 Task: Change  the formatting of the data to 'Which is Greater than 10 'In conditional formating, put the option 'Red Text. 'add another formatting option Format As Table, insert the option 'Light Gray, Table style light 1 ', change the format of Column Width to 15In the sheet  Financial Spreadsheet Templatebook
Action: Mouse moved to (137, 161)
Screenshot: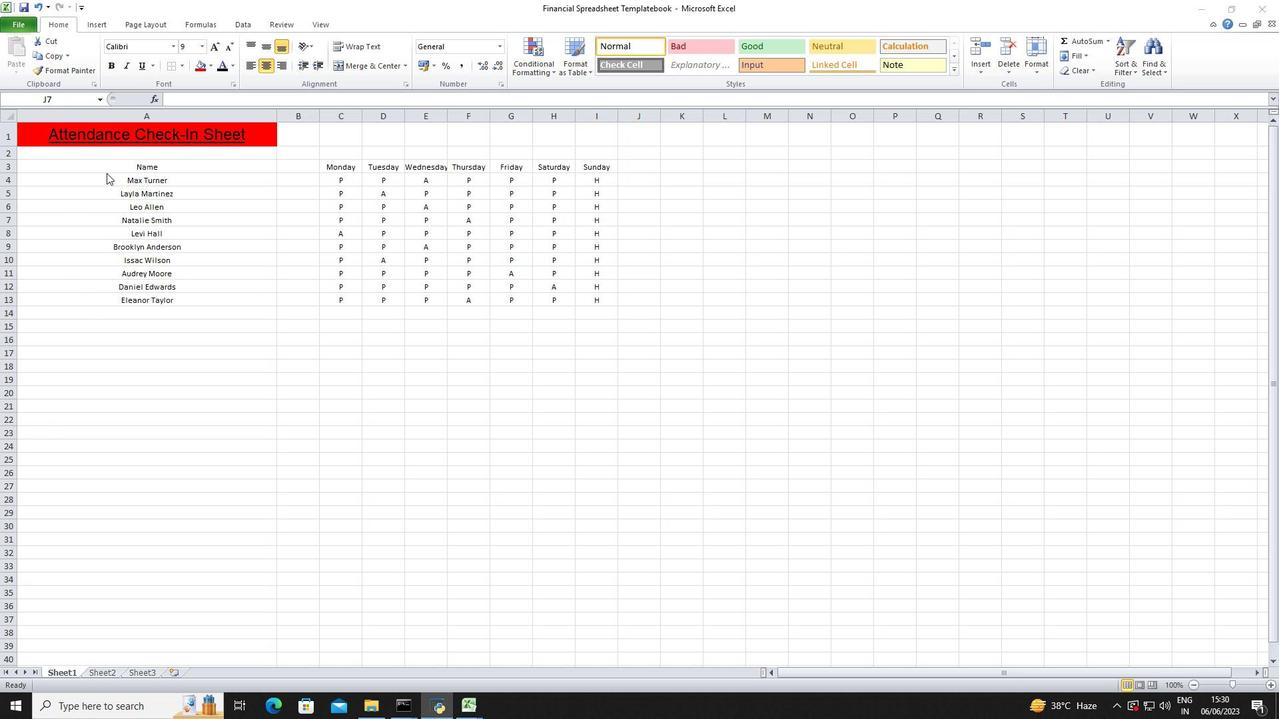 
Action: Mouse pressed left at (137, 161)
Screenshot: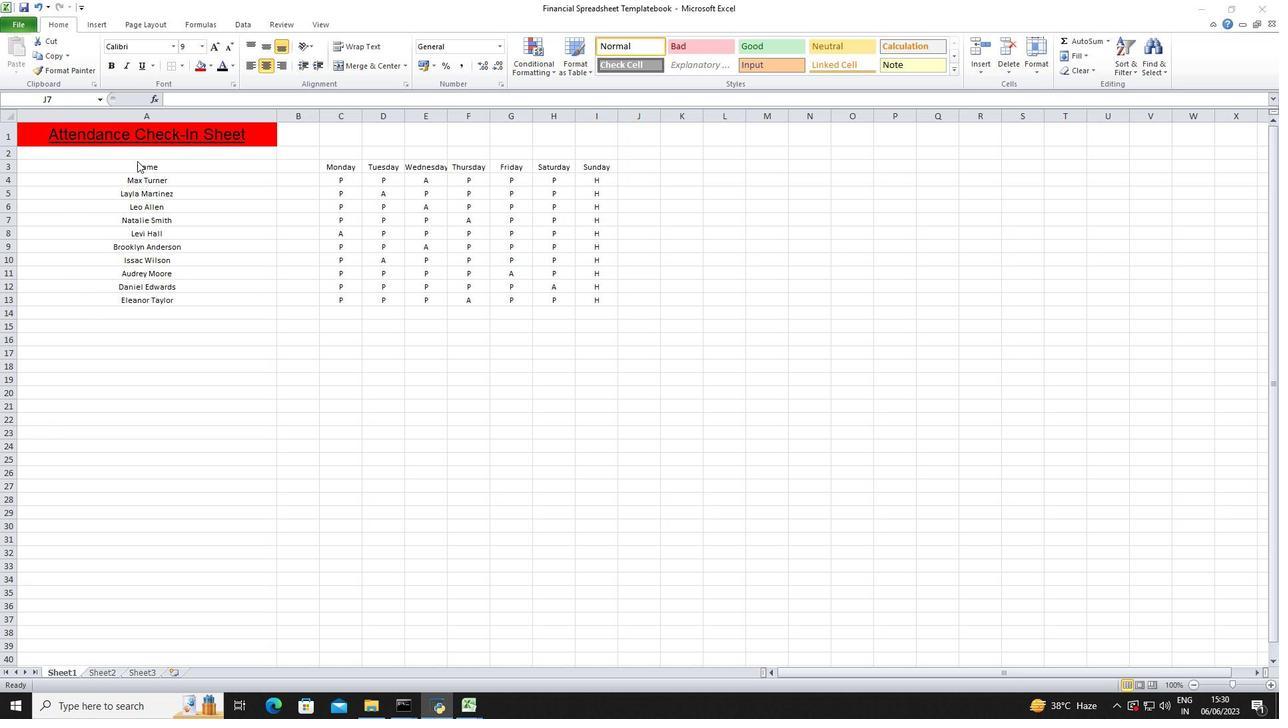 
Action: Mouse moved to (135, 163)
Screenshot: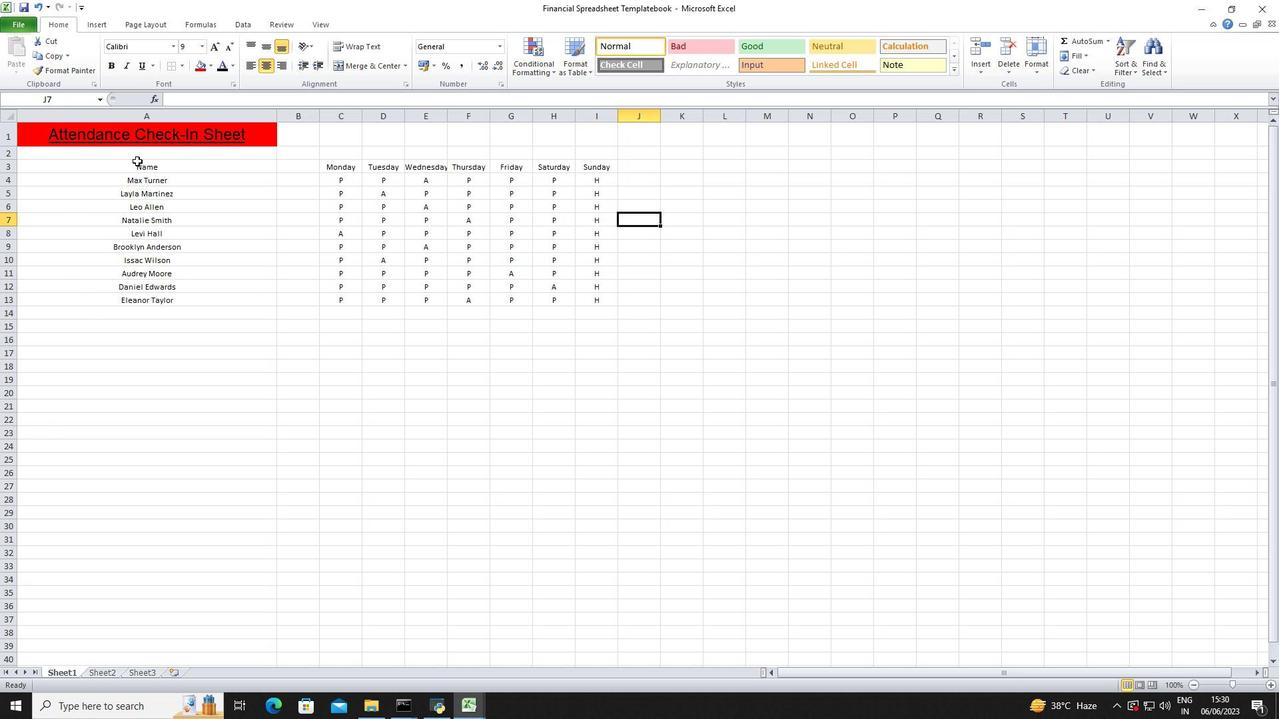 
Action: Mouse pressed left at (135, 163)
Screenshot: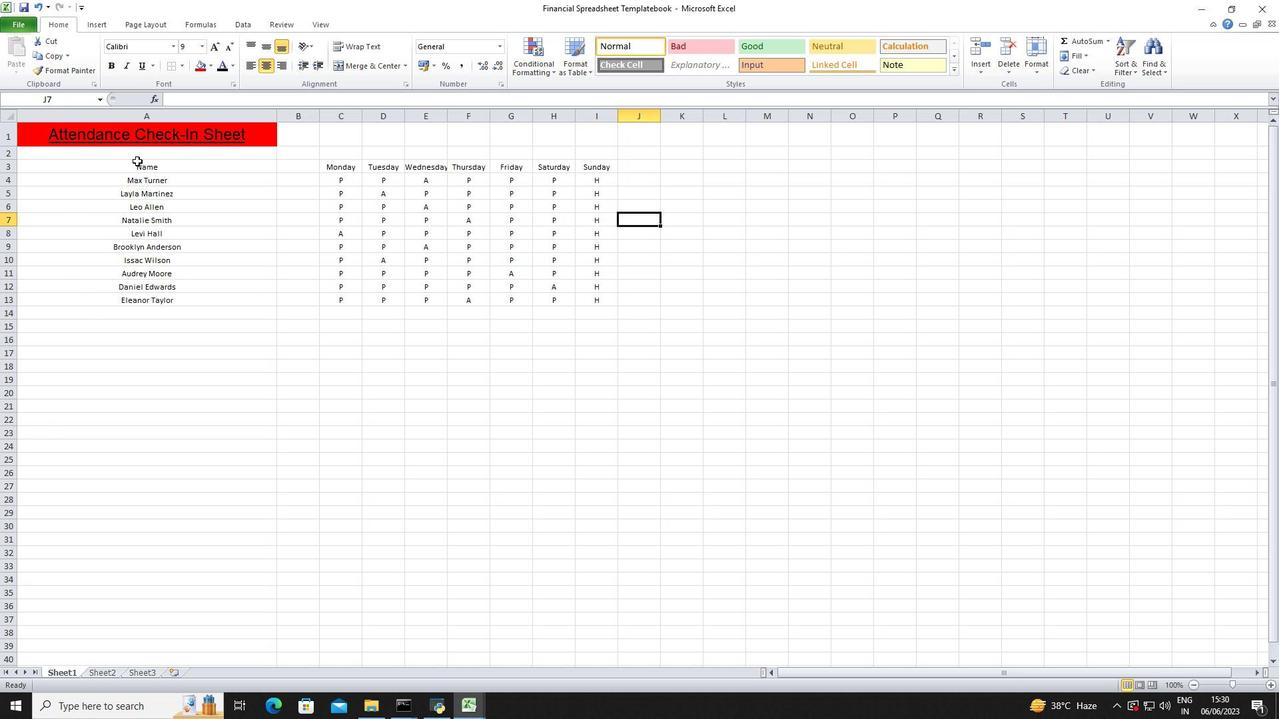 
Action: Mouse moved to (549, 74)
Screenshot: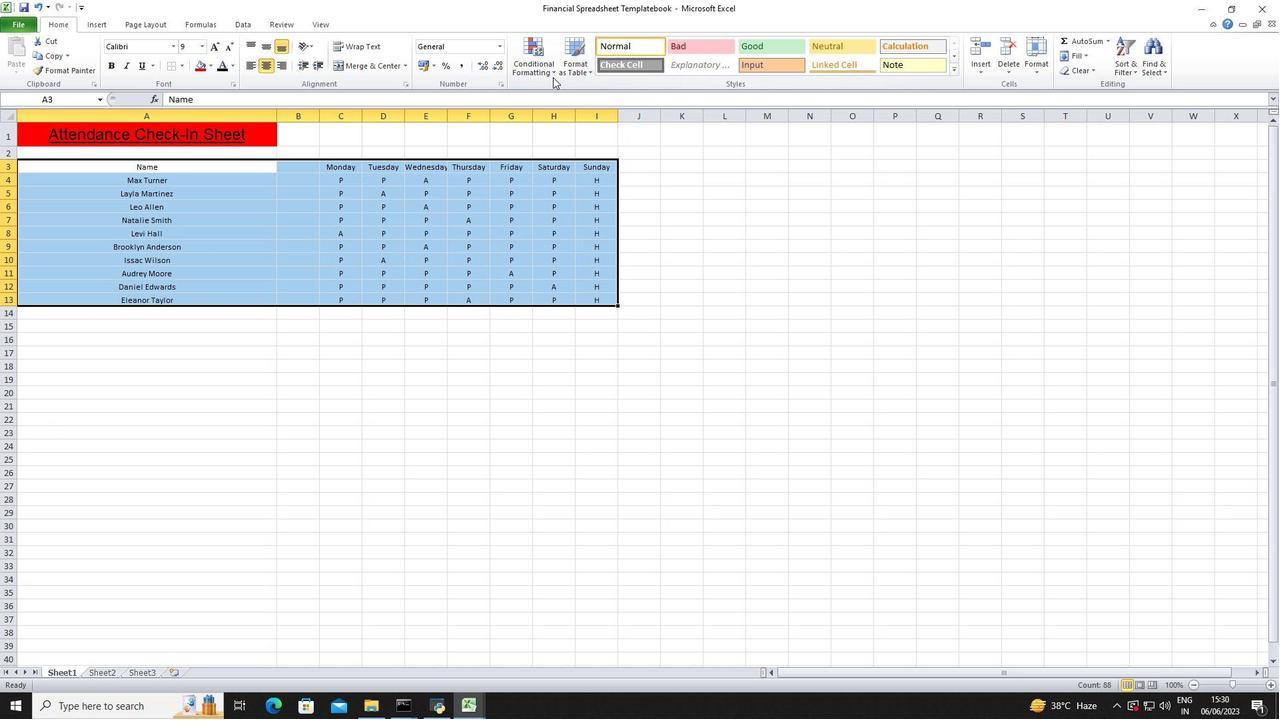 
Action: Mouse pressed left at (549, 74)
Screenshot: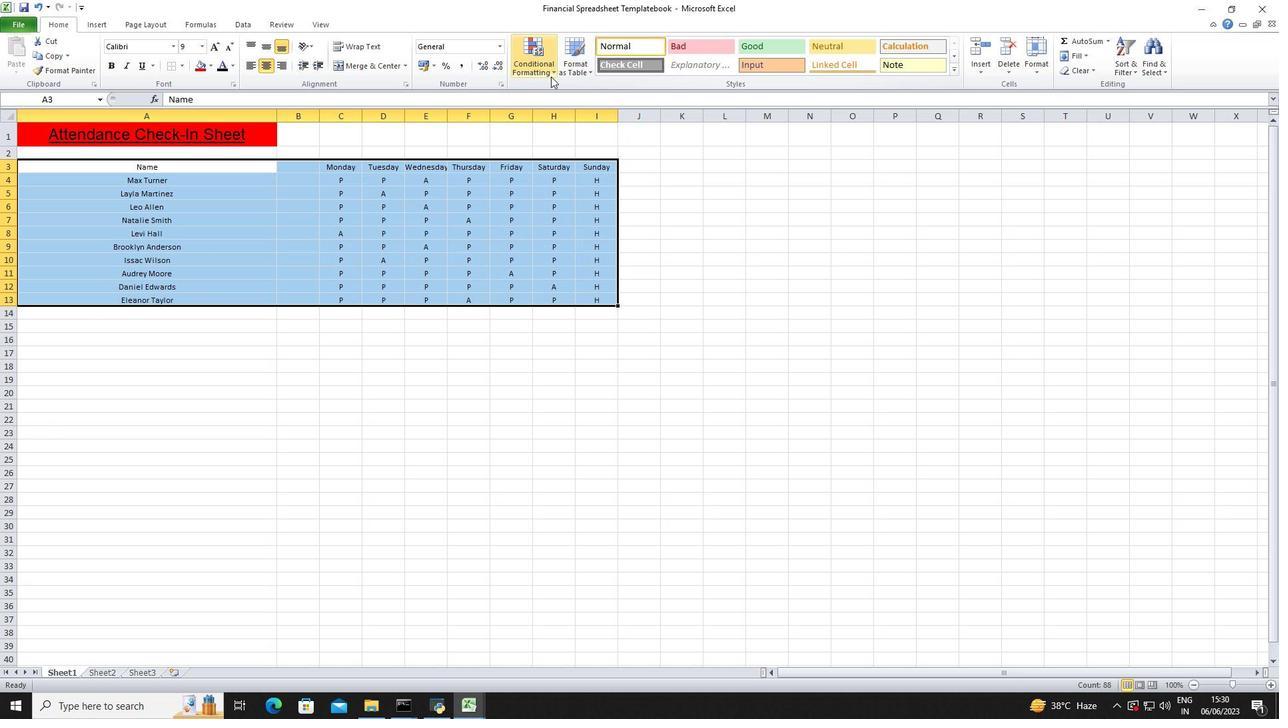 
Action: Mouse moved to (701, 92)
Screenshot: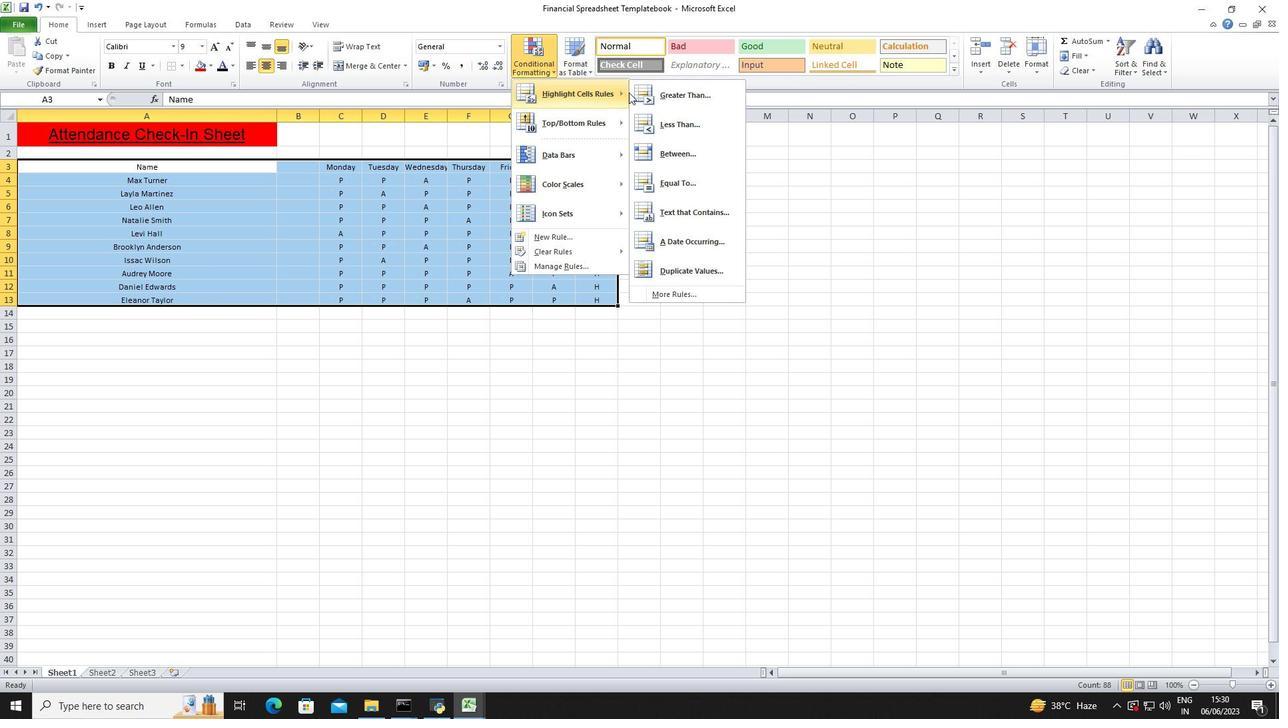 
Action: Mouse pressed left at (701, 92)
Screenshot: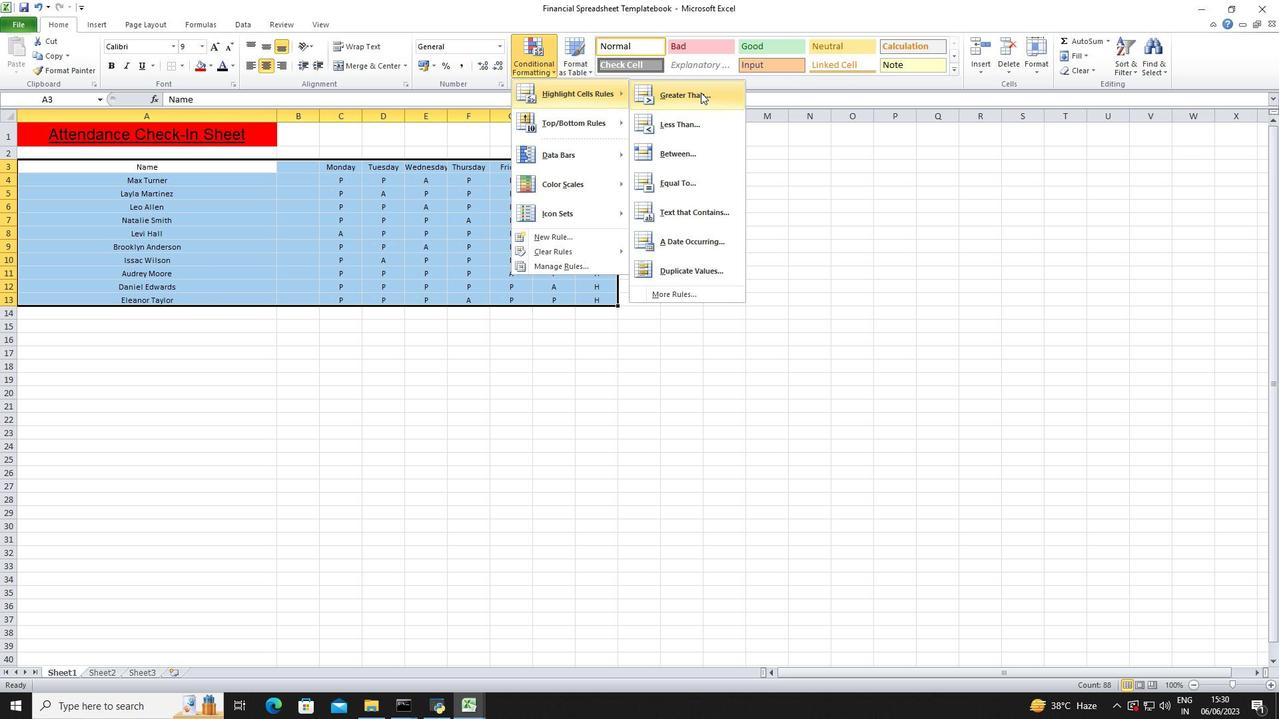 
Action: Mouse moved to (321, 293)
Screenshot: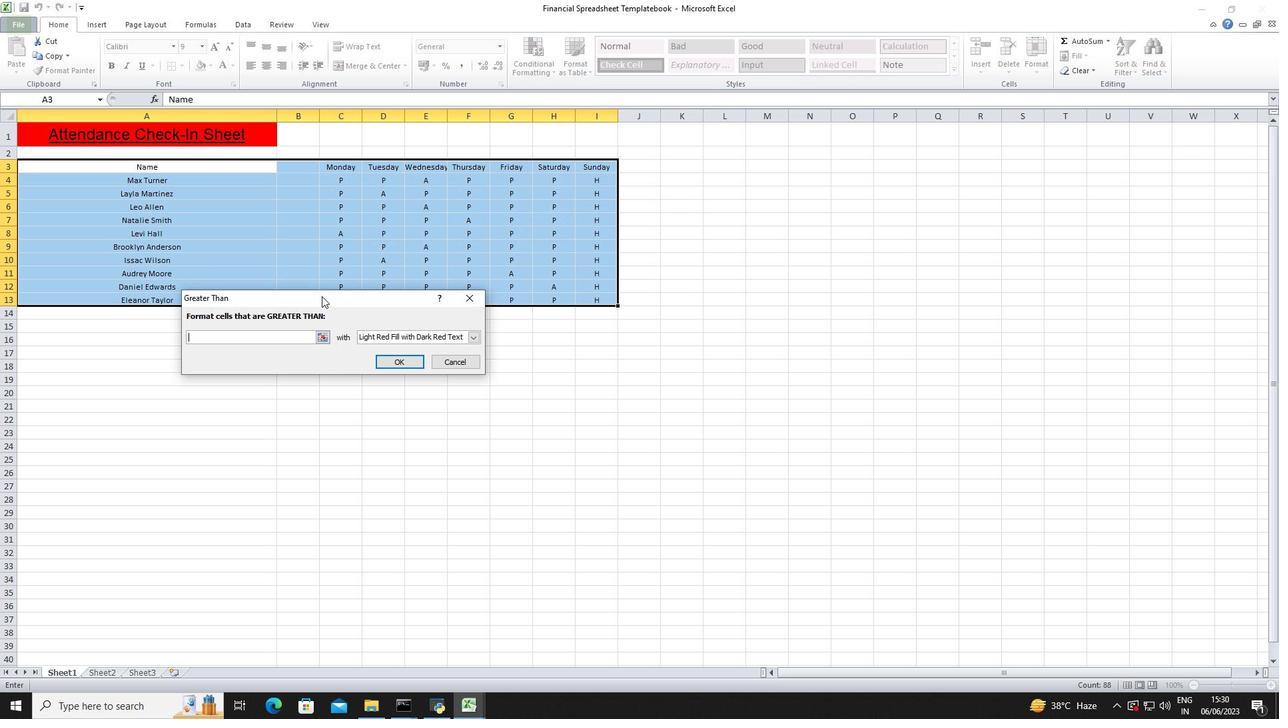 
Action: Key pressed 1
Screenshot: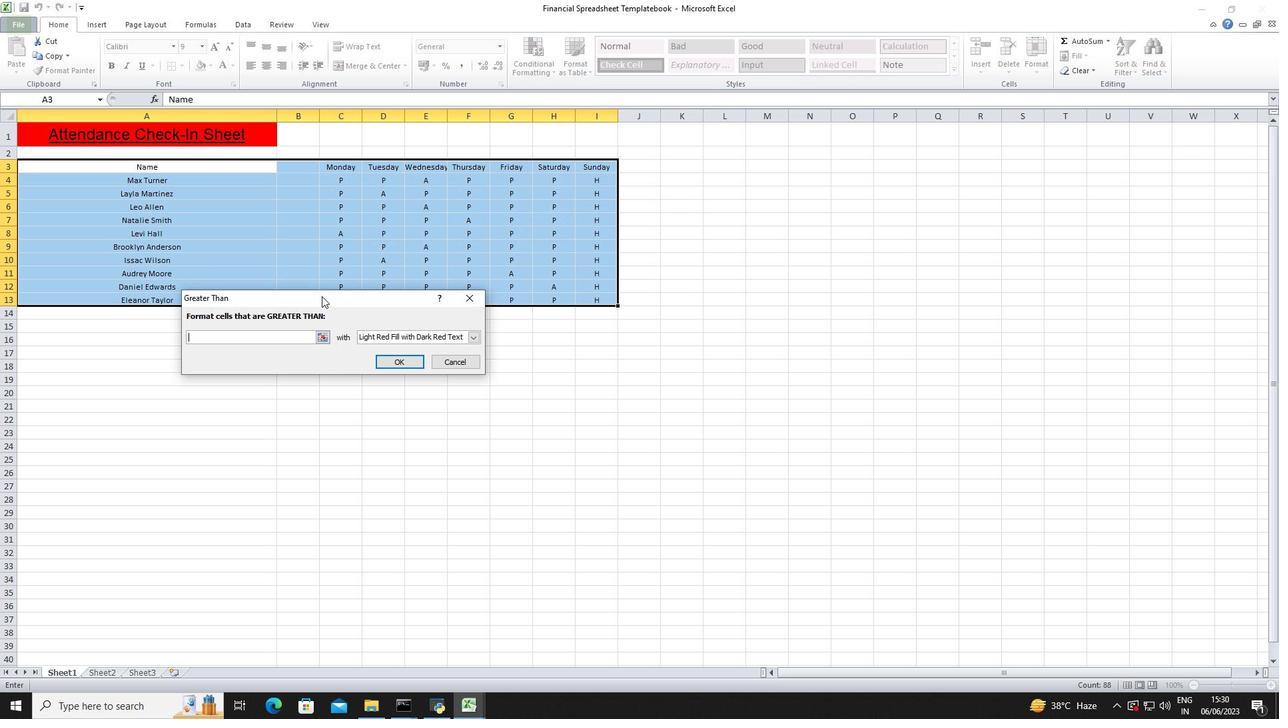 
Action: Mouse moved to (321, 293)
Screenshot: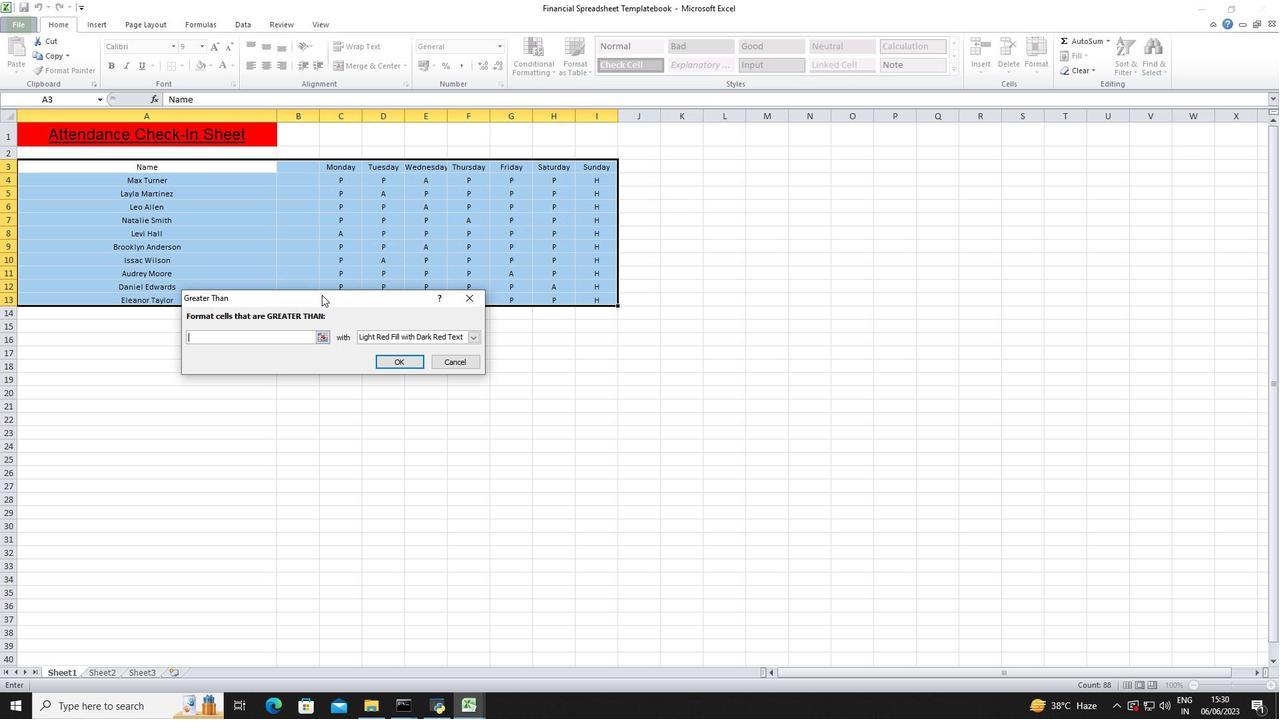 
Action: Key pressed 0
Screenshot: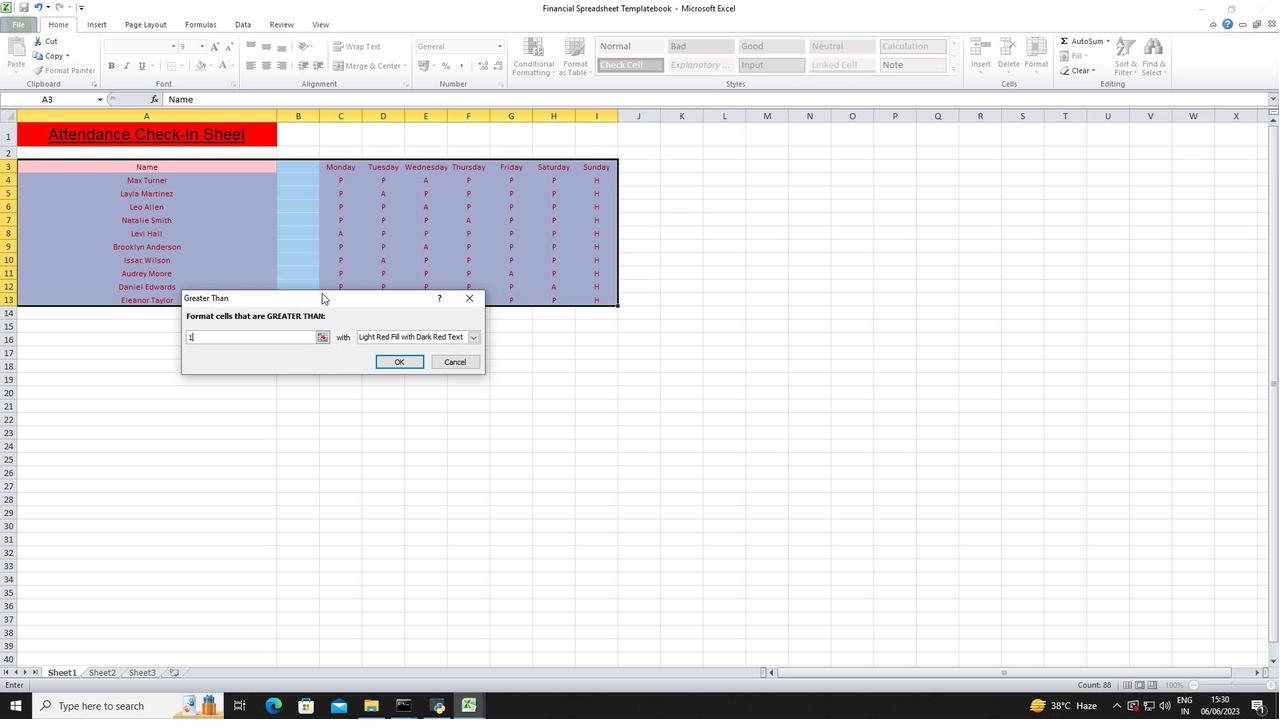 
Action: Mouse moved to (407, 338)
Screenshot: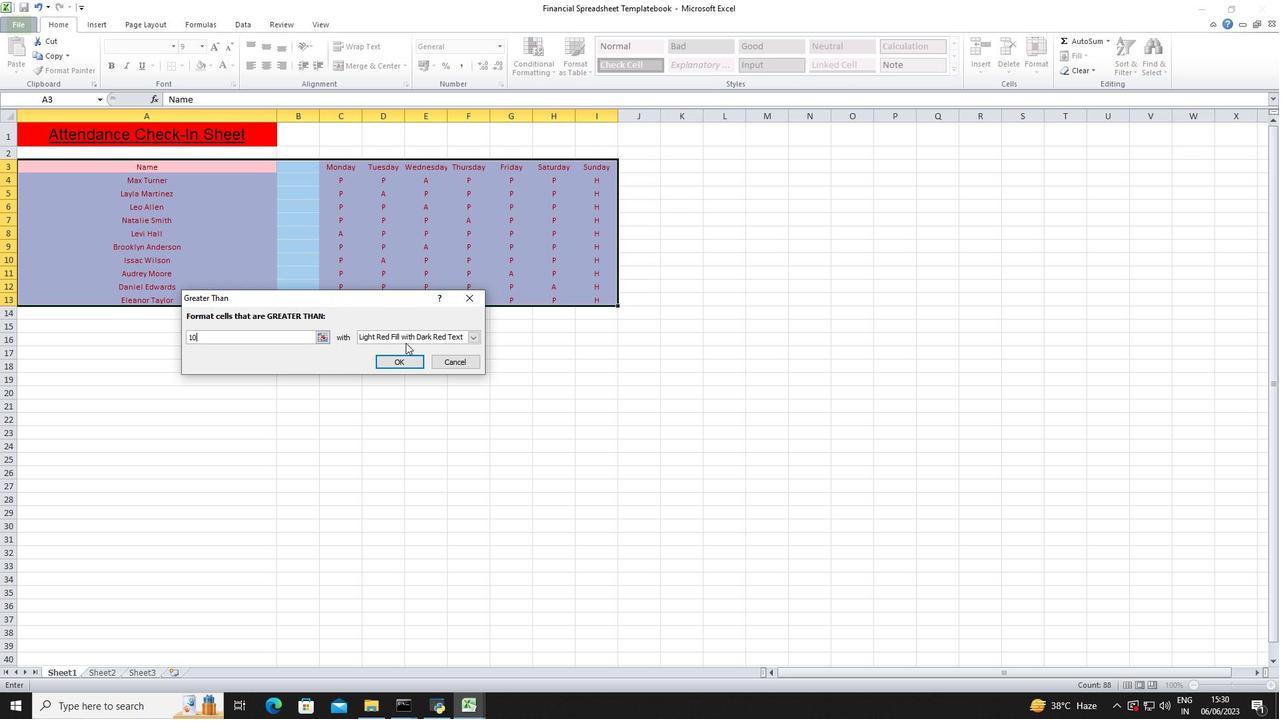 
Action: Mouse pressed left at (407, 338)
Screenshot: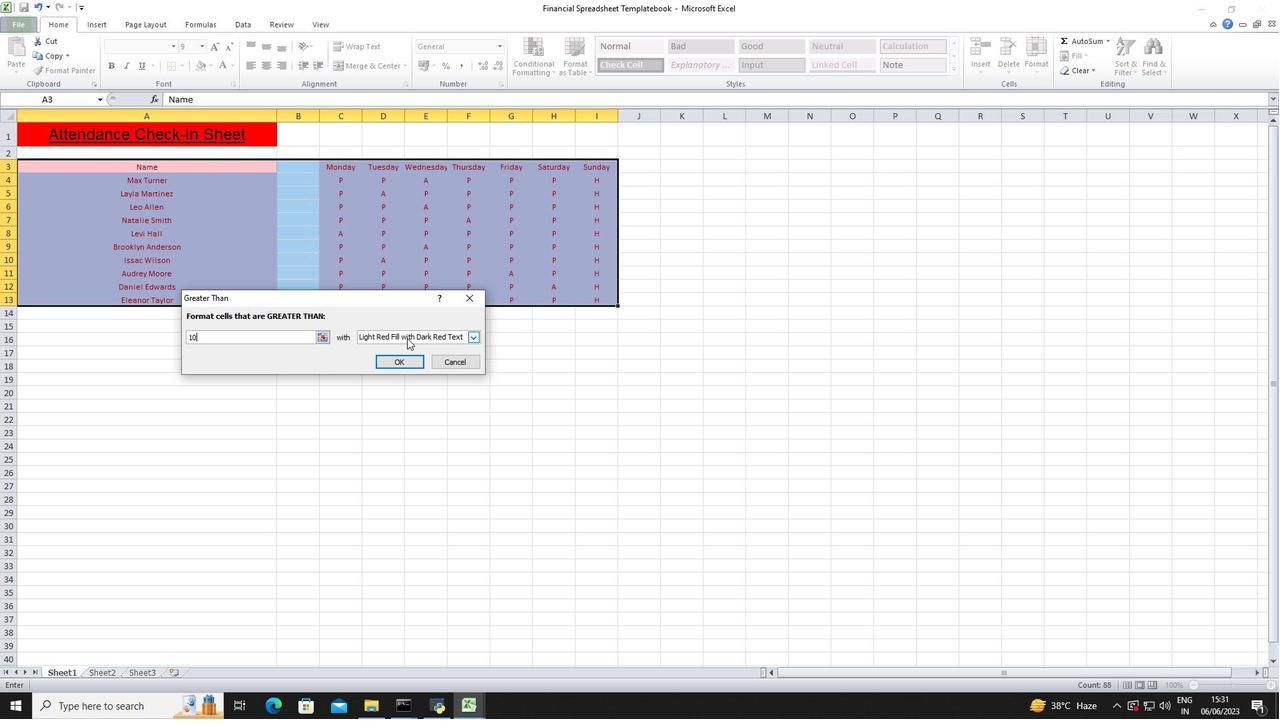 
Action: Mouse moved to (402, 383)
Screenshot: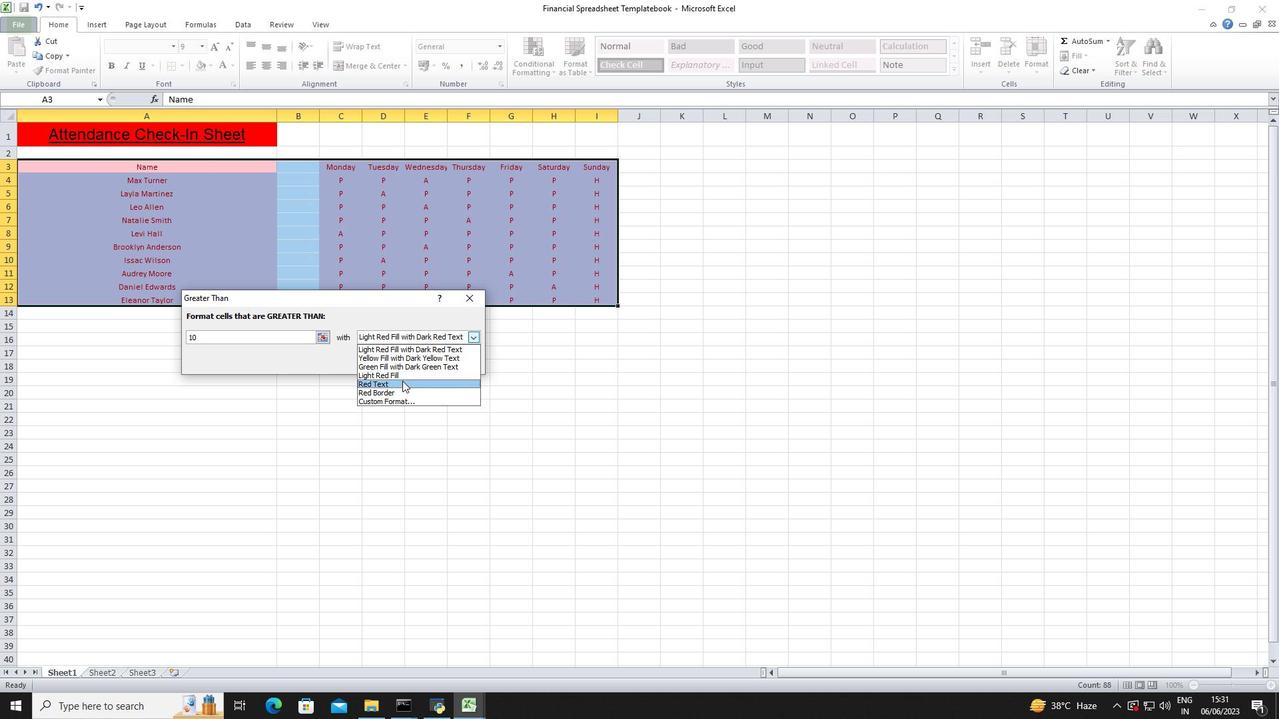 
Action: Mouse pressed left at (402, 383)
Screenshot: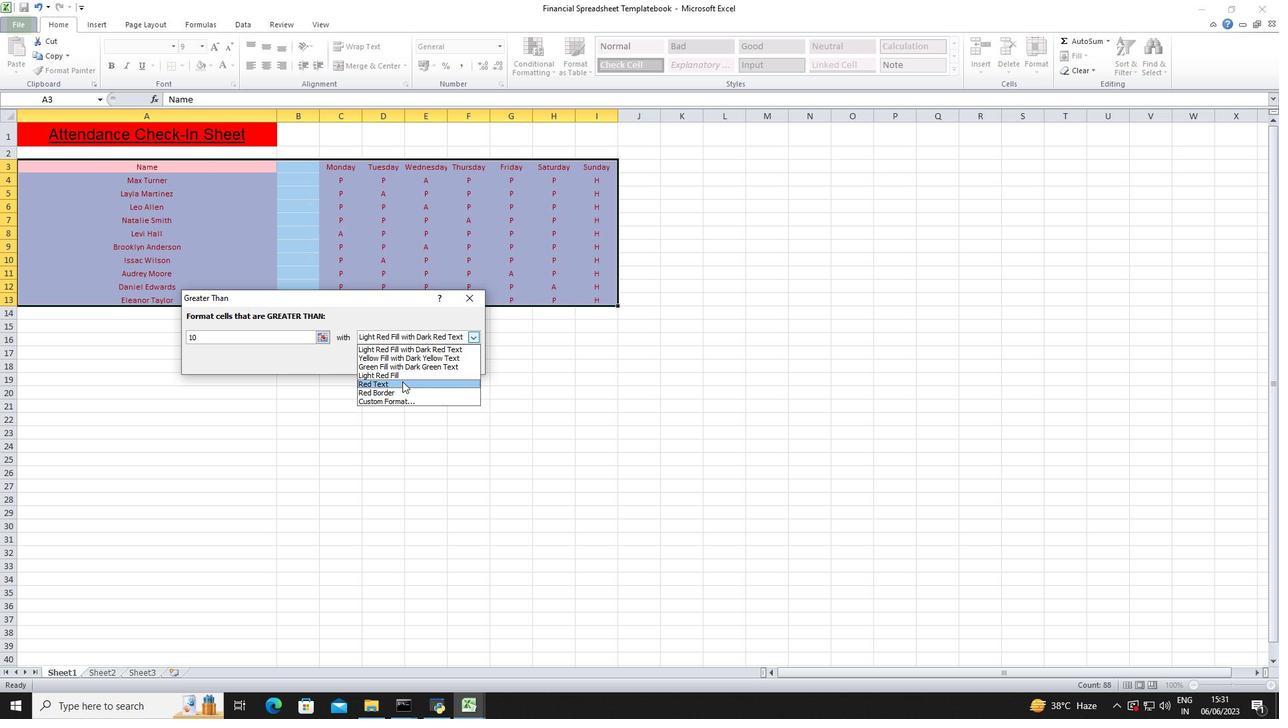
Action: Mouse moved to (408, 363)
Screenshot: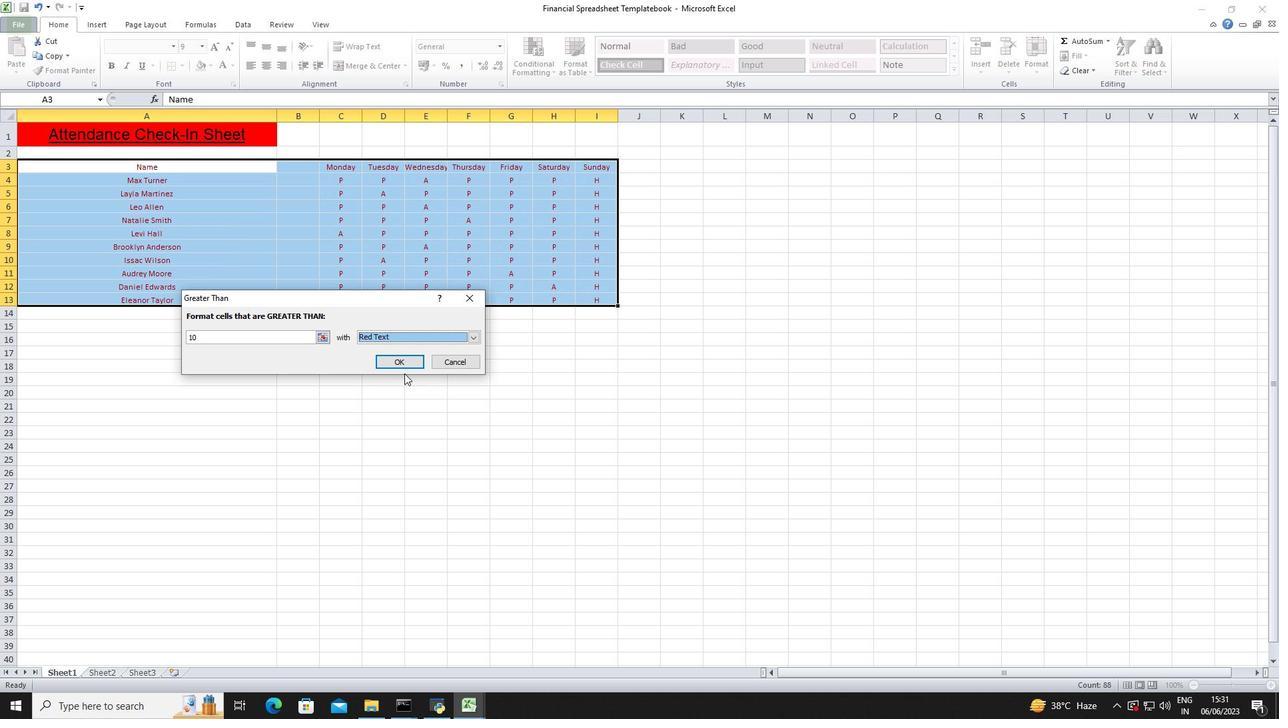 
Action: Mouse pressed left at (408, 363)
Screenshot: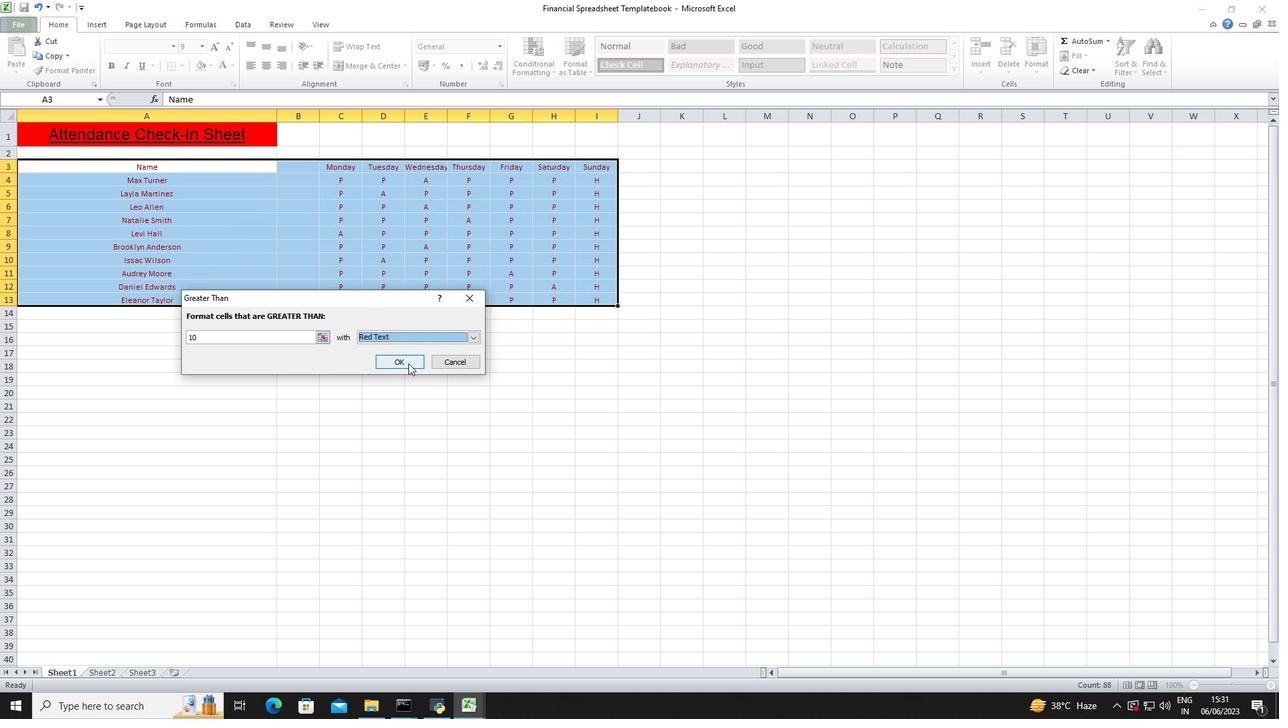 
Action: Mouse moved to (583, 65)
Screenshot: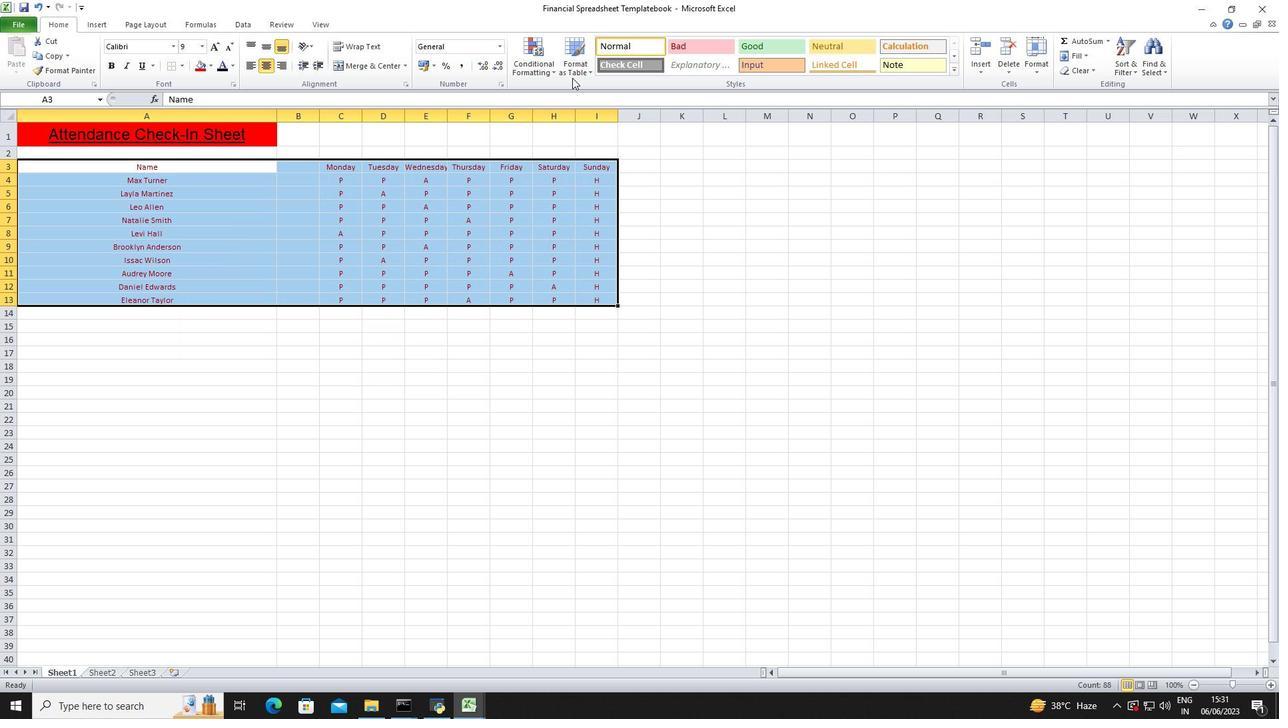 
Action: Mouse pressed left at (583, 65)
Screenshot: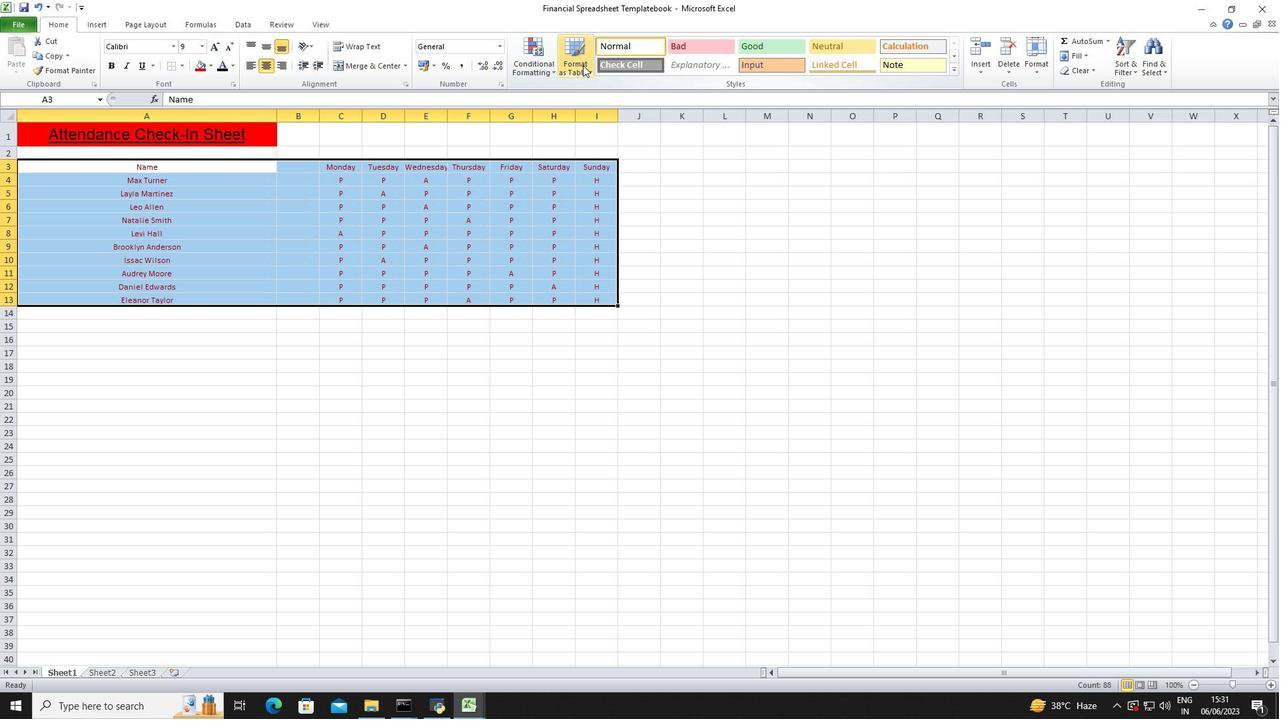 
Action: Mouse moved to (586, 104)
Screenshot: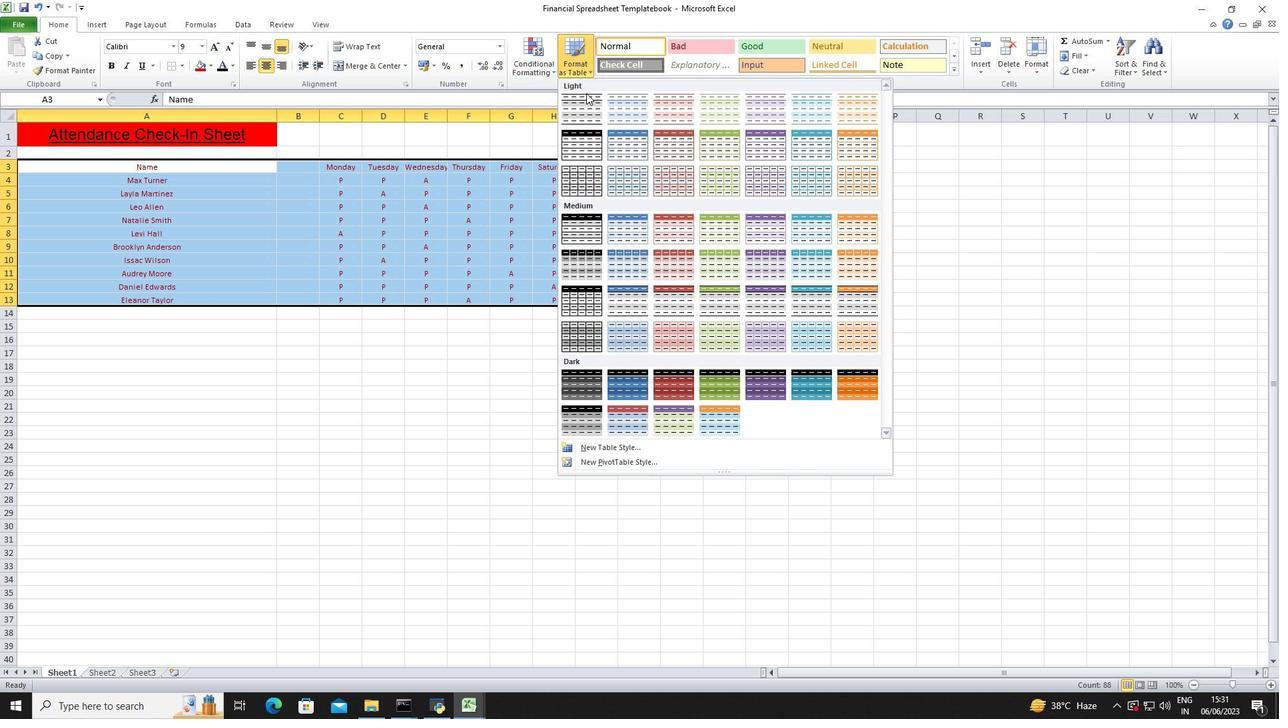 
Action: Mouse pressed left at (586, 104)
Screenshot: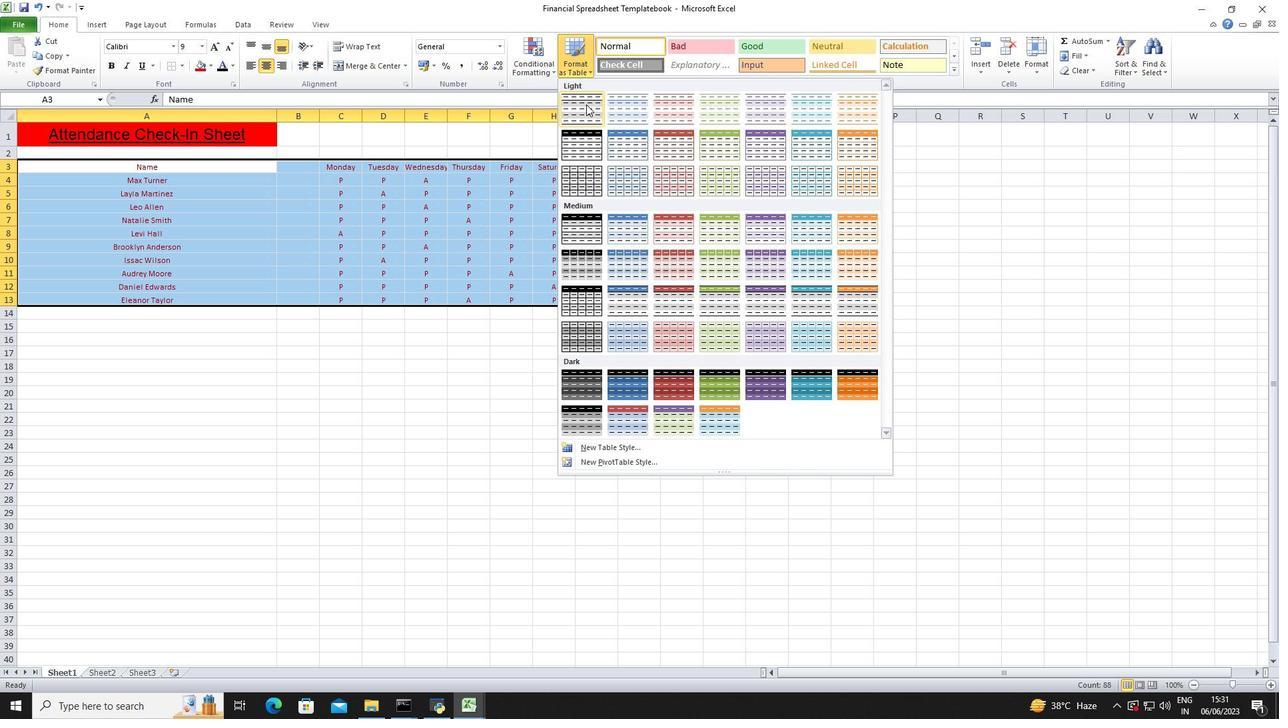 
Action: Mouse moved to (319, 361)
Screenshot: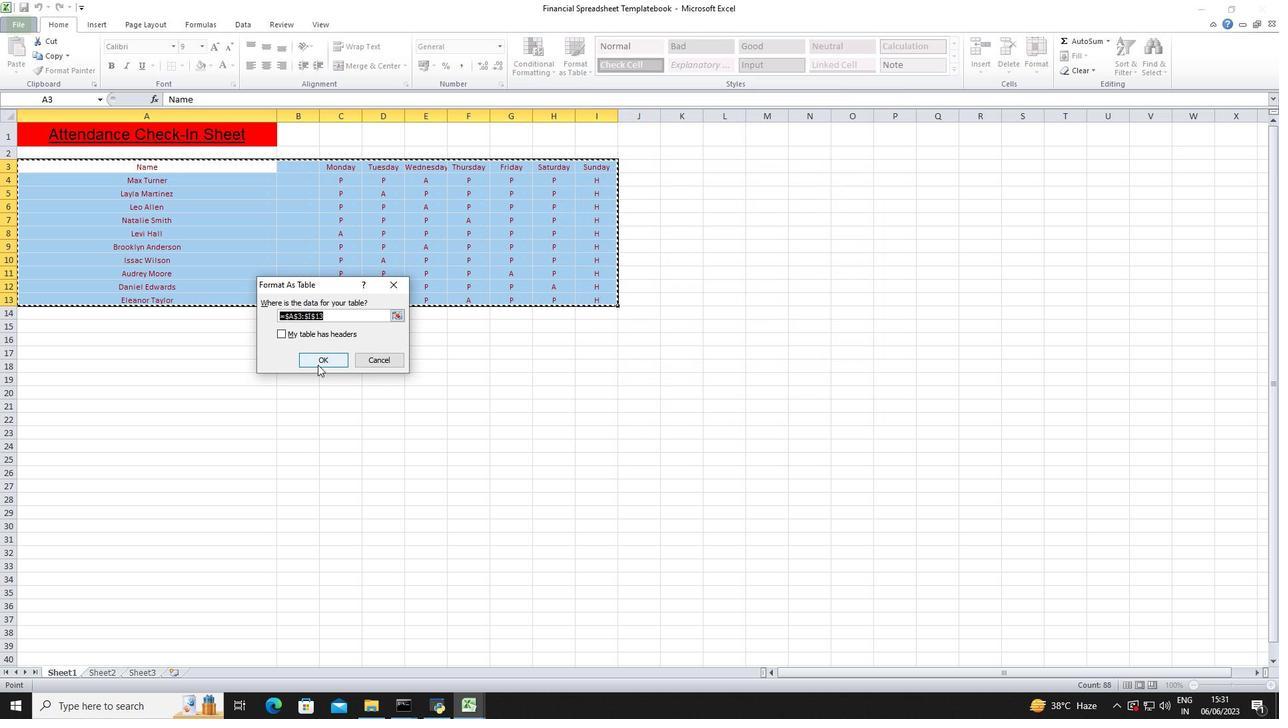 
Action: Mouse pressed left at (319, 361)
Screenshot: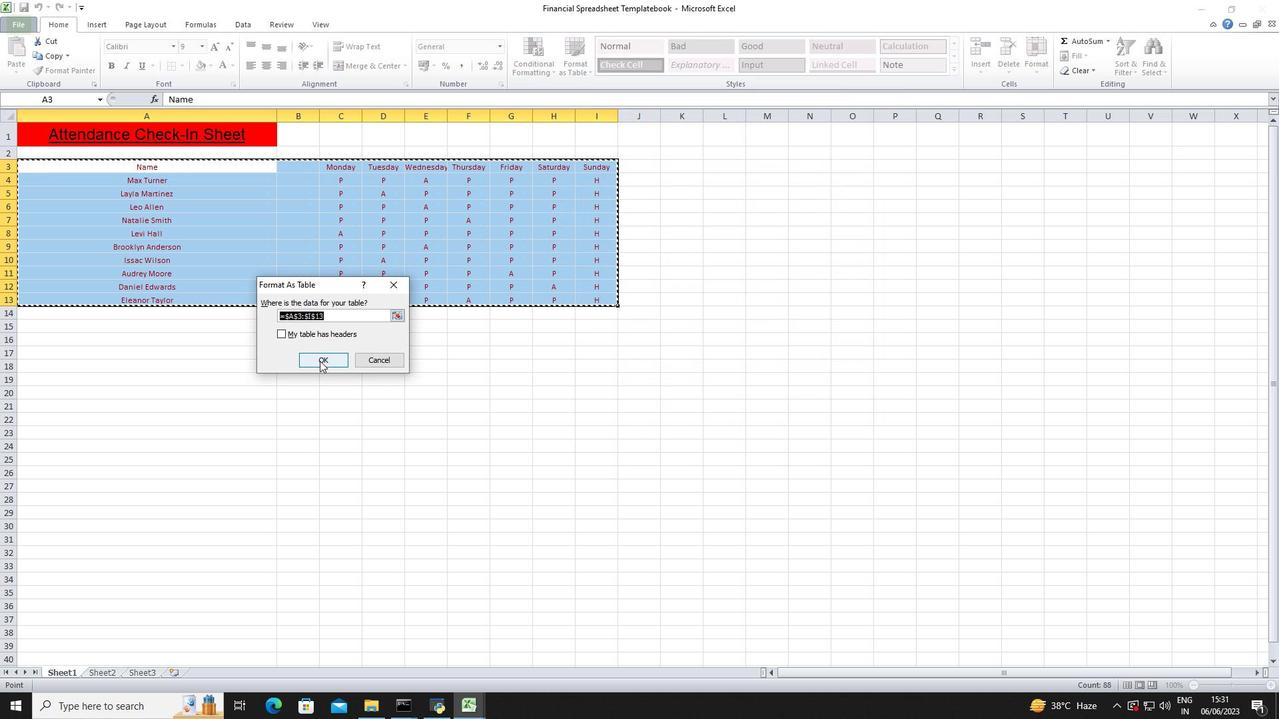 
Action: Mouse moved to (53, 19)
Screenshot: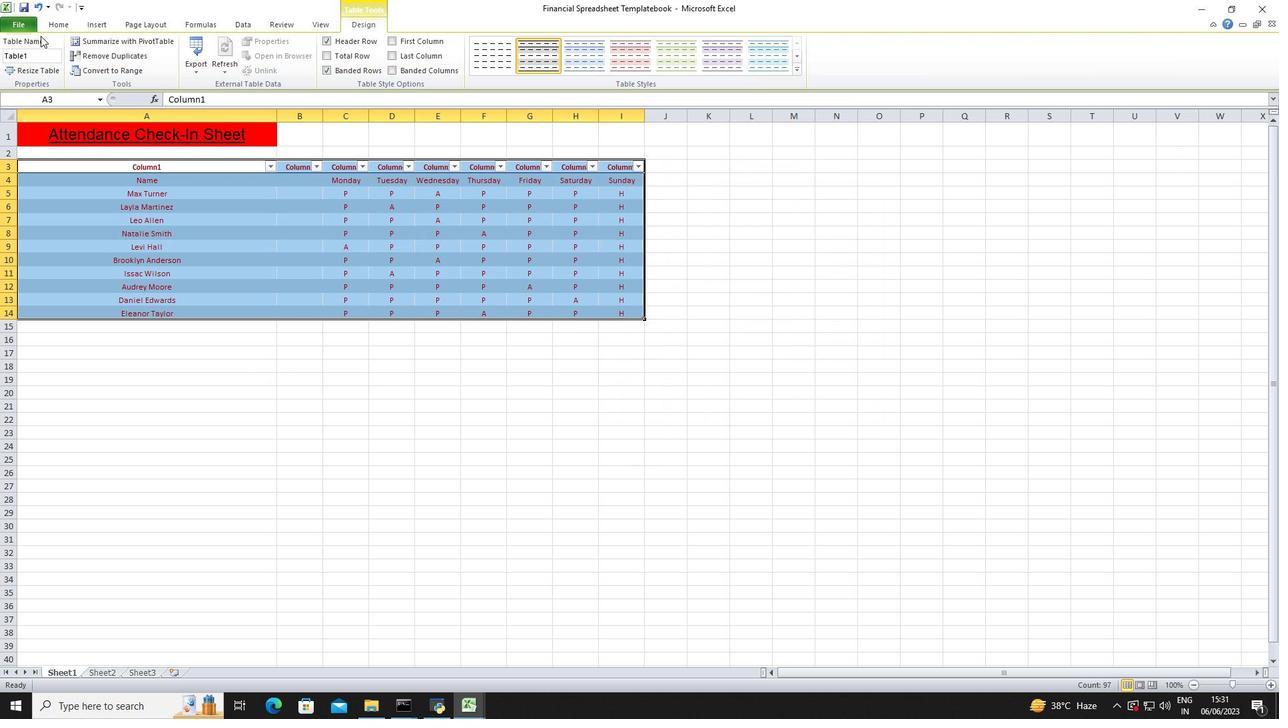 
Action: Mouse pressed left at (53, 19)
Screenshot: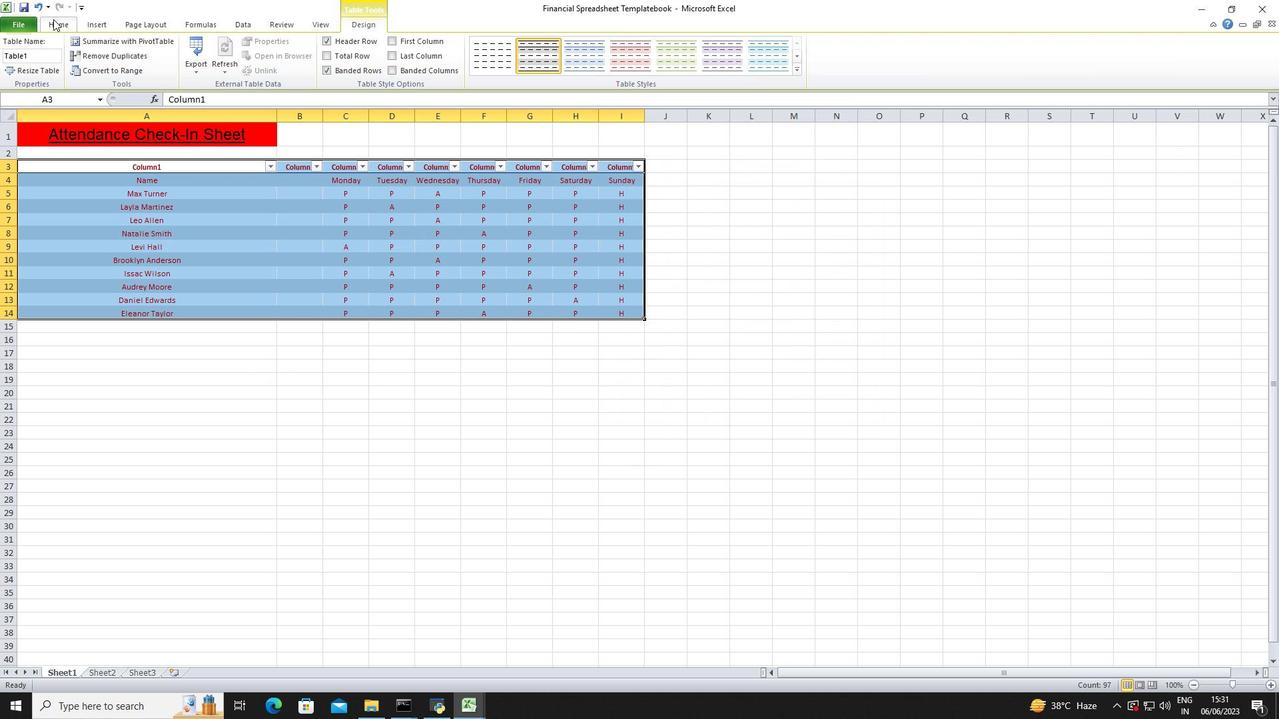 
Action: Mouse moved to (1044, 71)
Screenshot: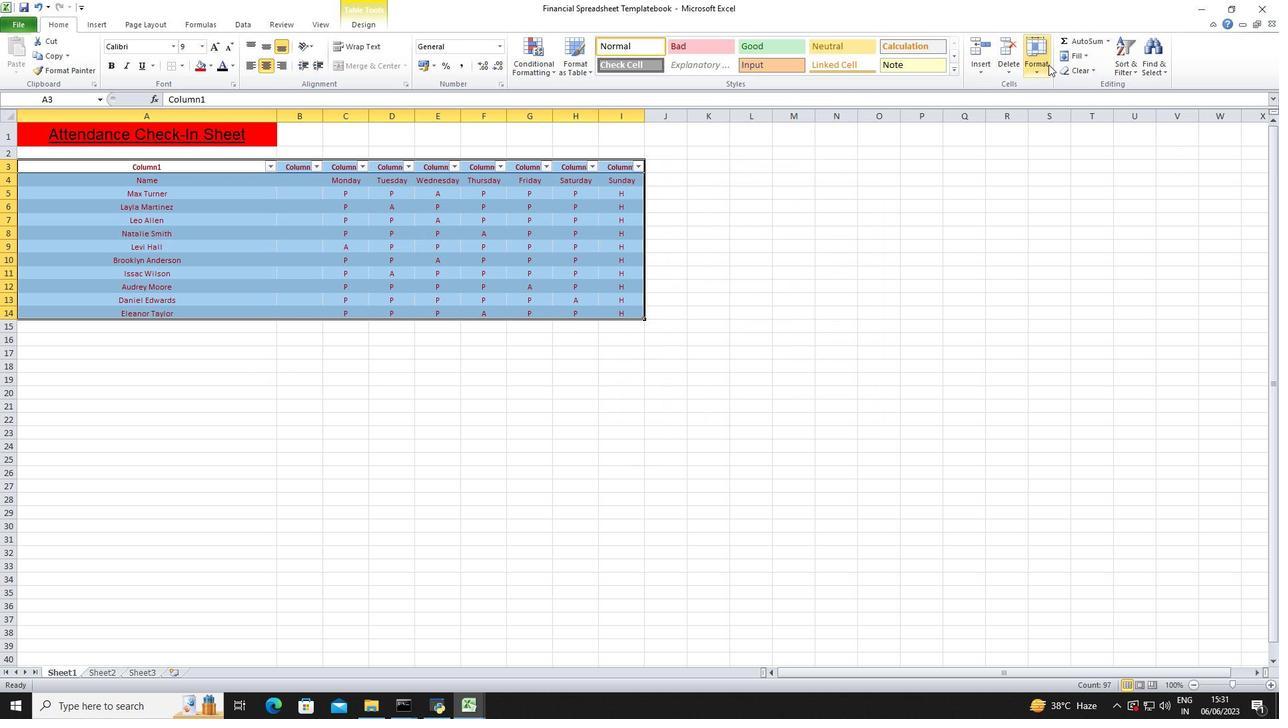 
Action: Mouse pressed left at (1044, 71)
Screenshot: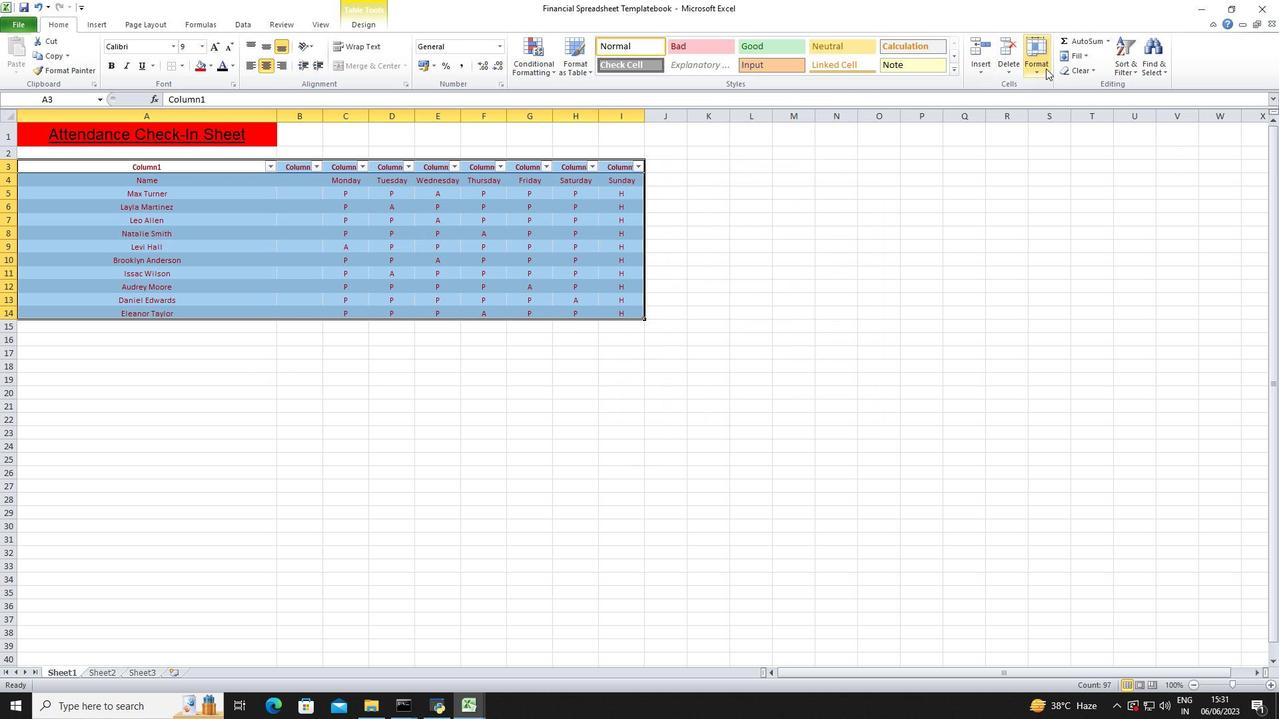 
Action: Mouse moved to (1064, 133)
Screenshot: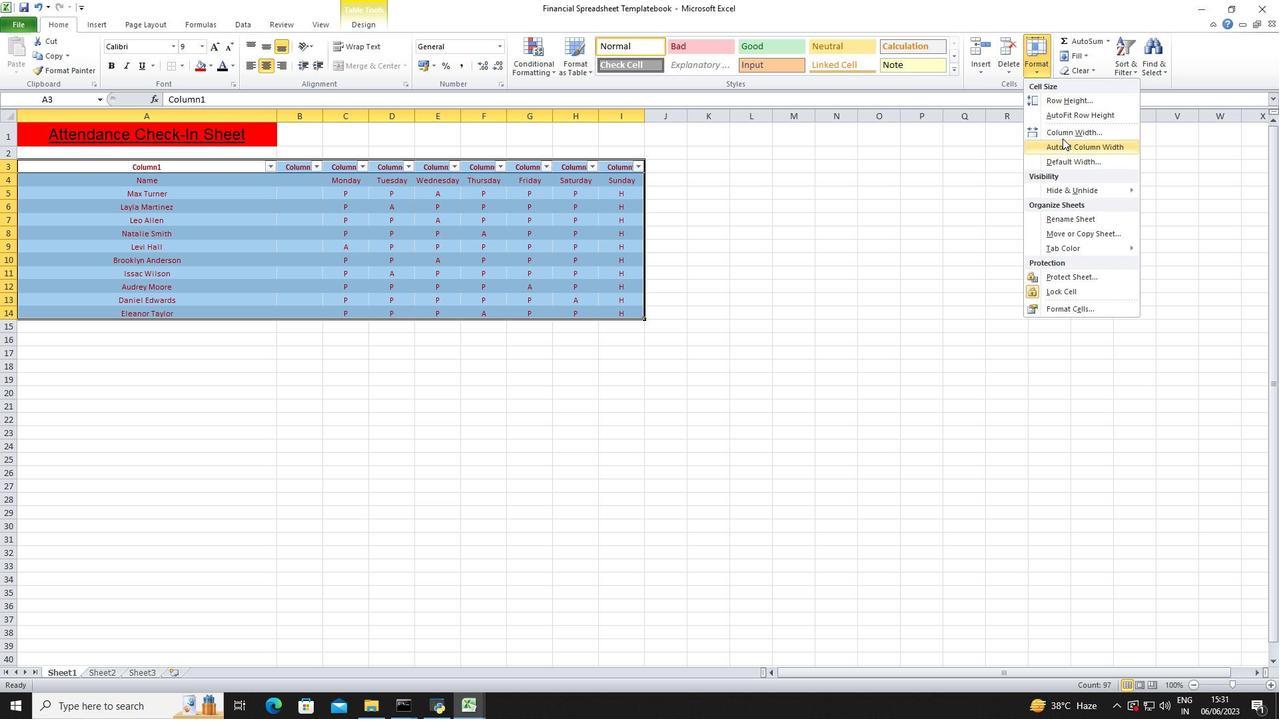 
Action: Mouse pressed left at (1064, 133)
Screenshot: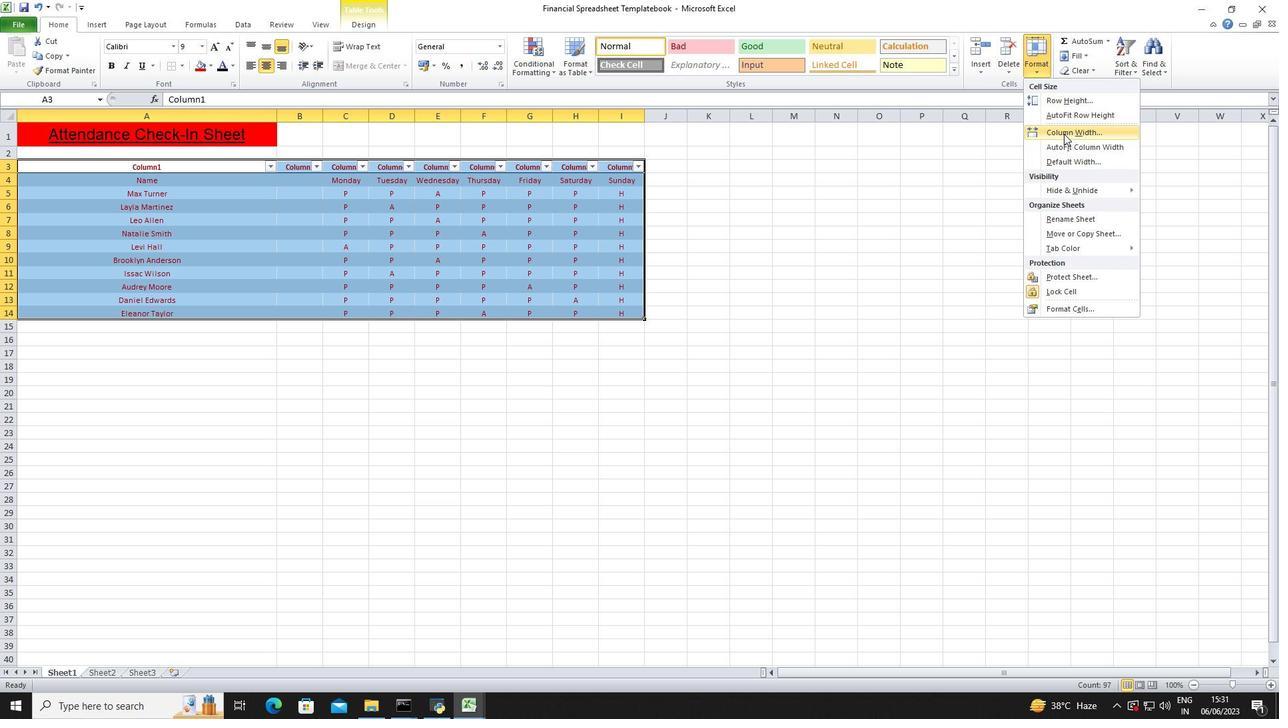 
Action: Mouse moved to (443, 329)
Screenshot: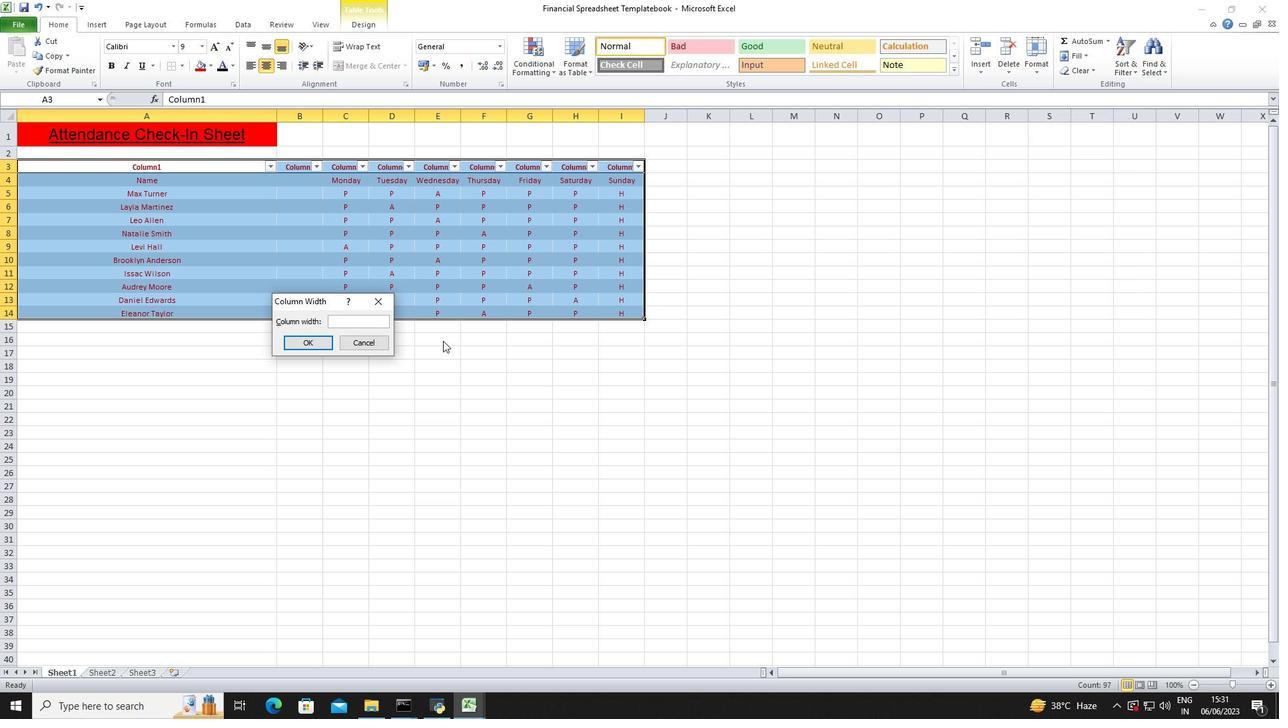 
Action: Key pressed 15
Screenshot: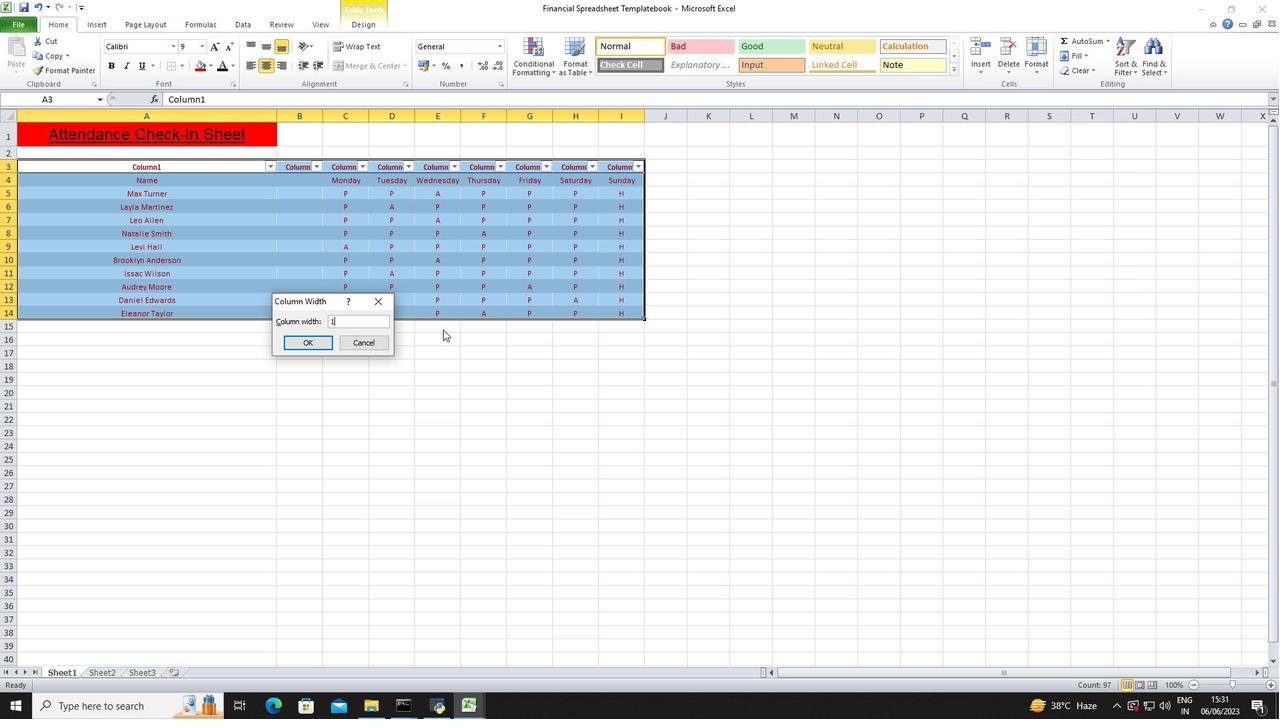 
Action: Mouse moved to (322, 343)
Screenshot: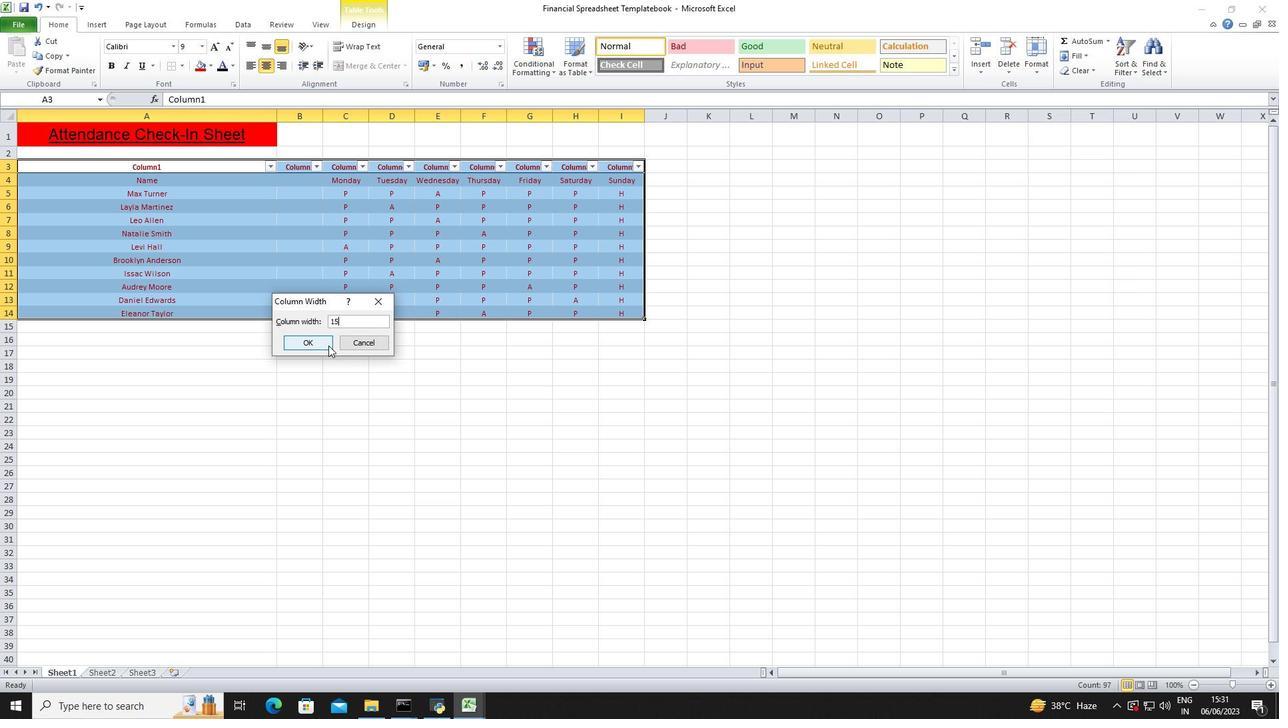 
Action: Mouse pressed left at (322, 343)
Screenshot: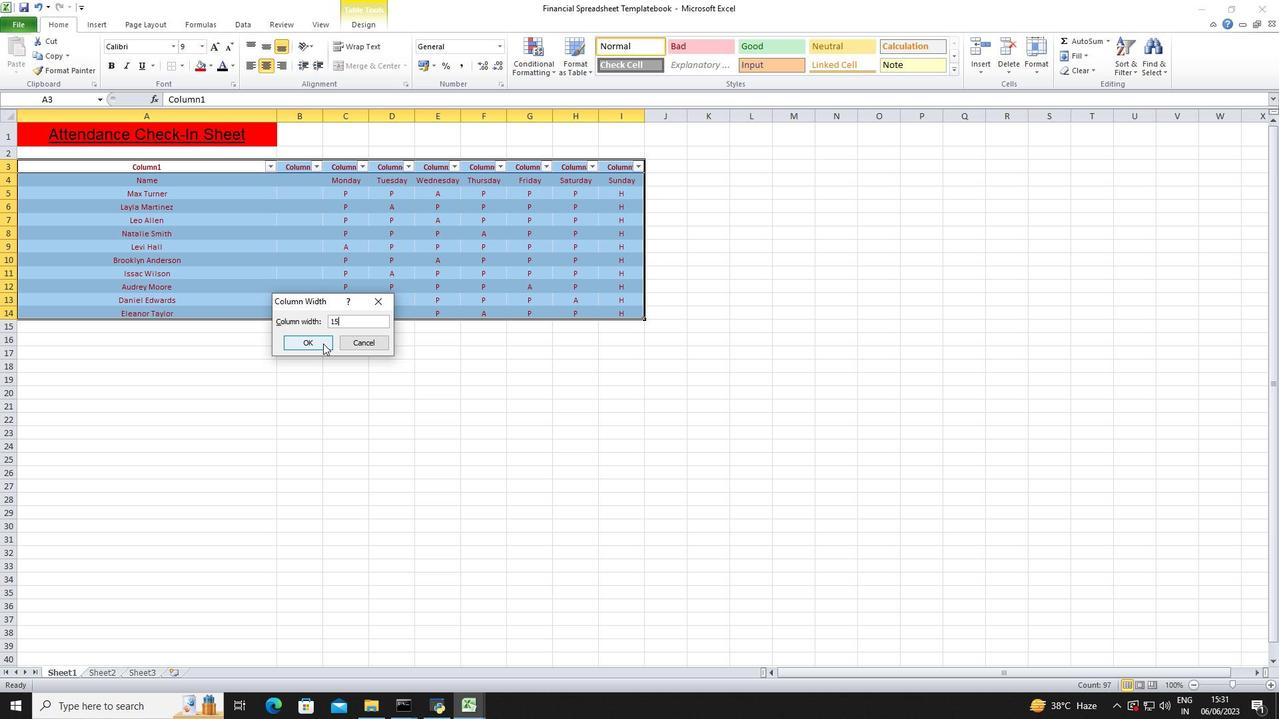 
Action: Mouse moved to (749, 341)
Screenshot: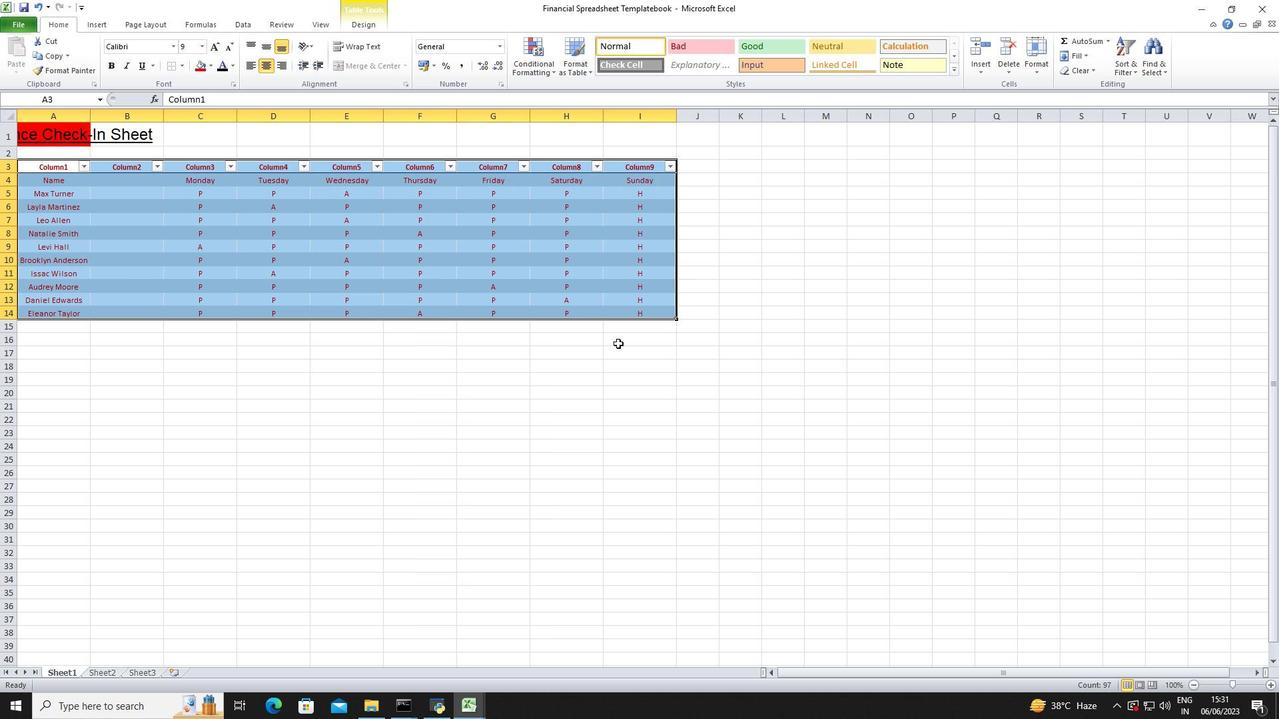 
Action: Mouse pressed left at (749, 341)
Screenshot: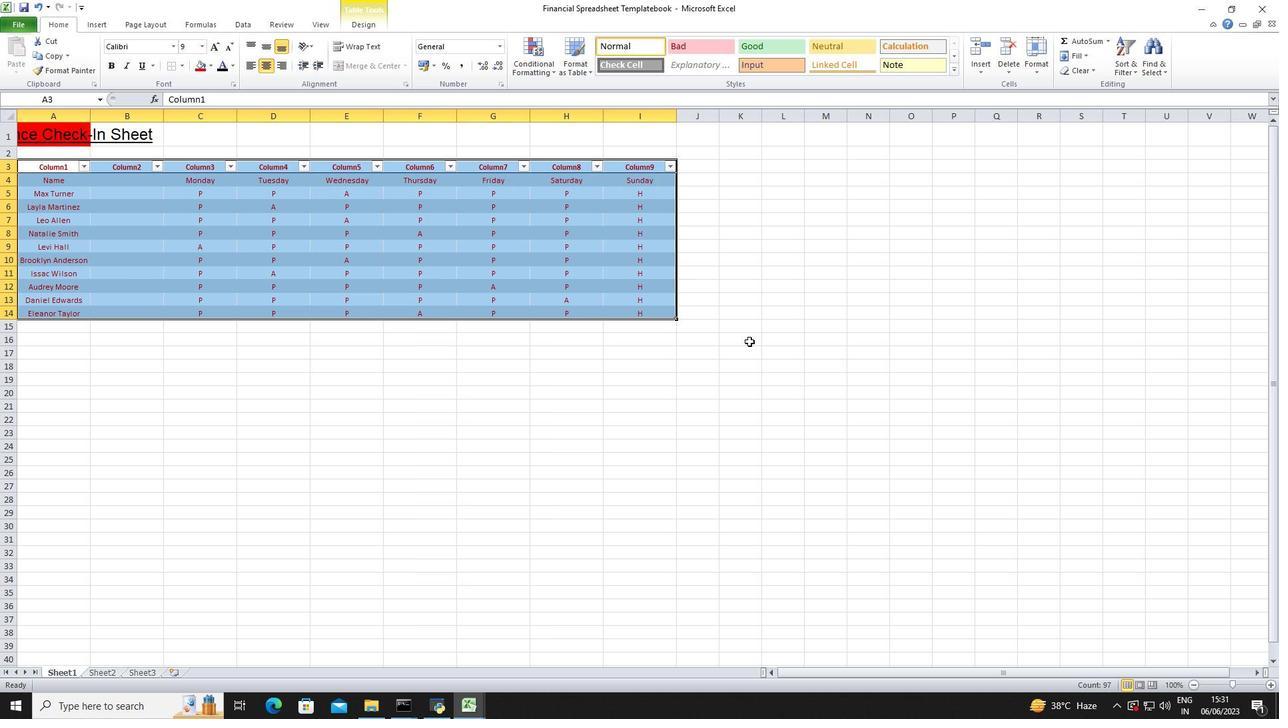 
